 Task: Add Sprouts String Cheese to the cart.
Action: Mouse moved to (23, 103)
Screenshot: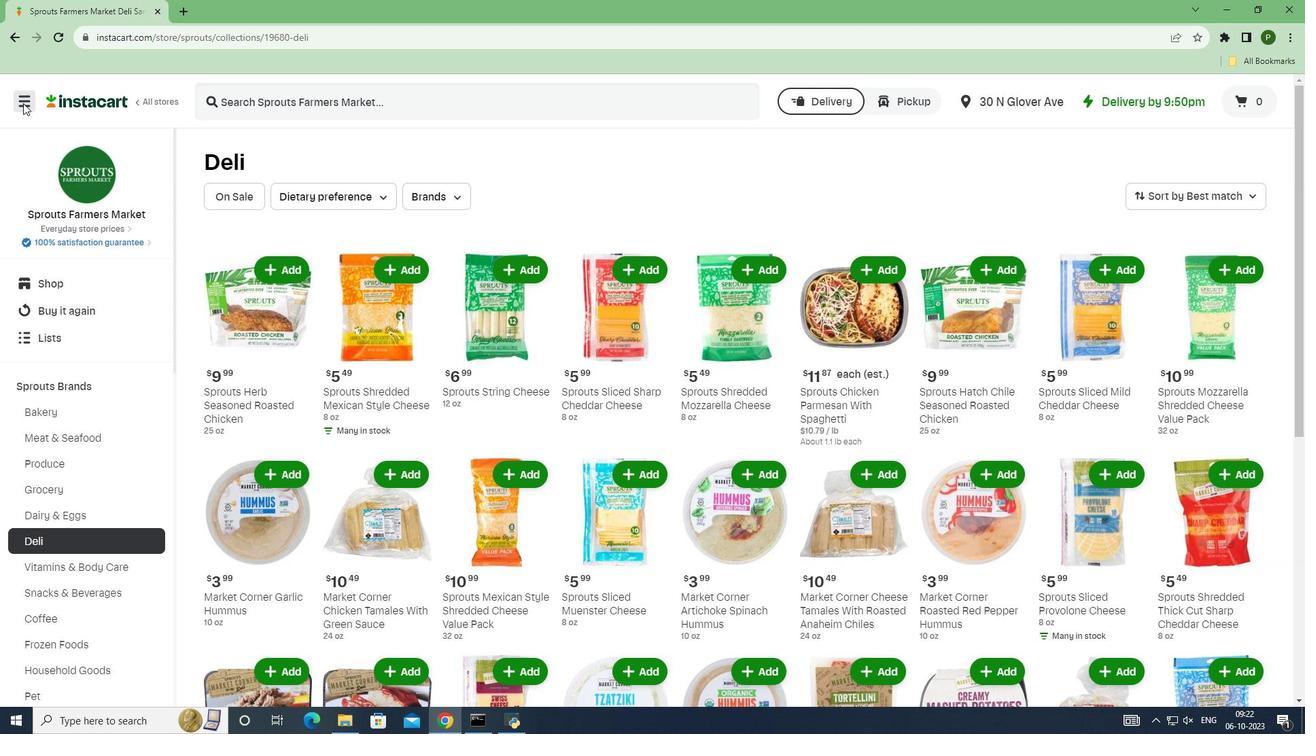 
Action: Mouse pressed left at (23, 103)
Screenshot: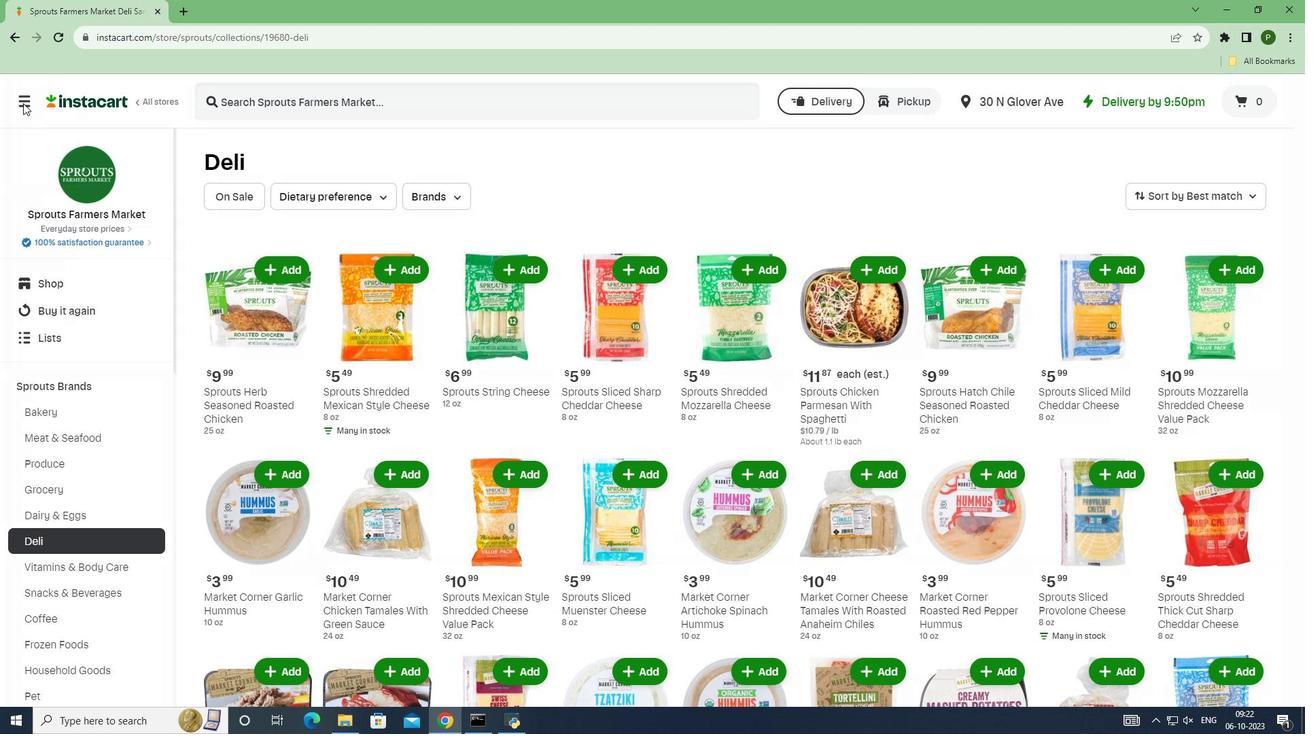 
Action: Mouse moved to (50, 368)
Screenshot: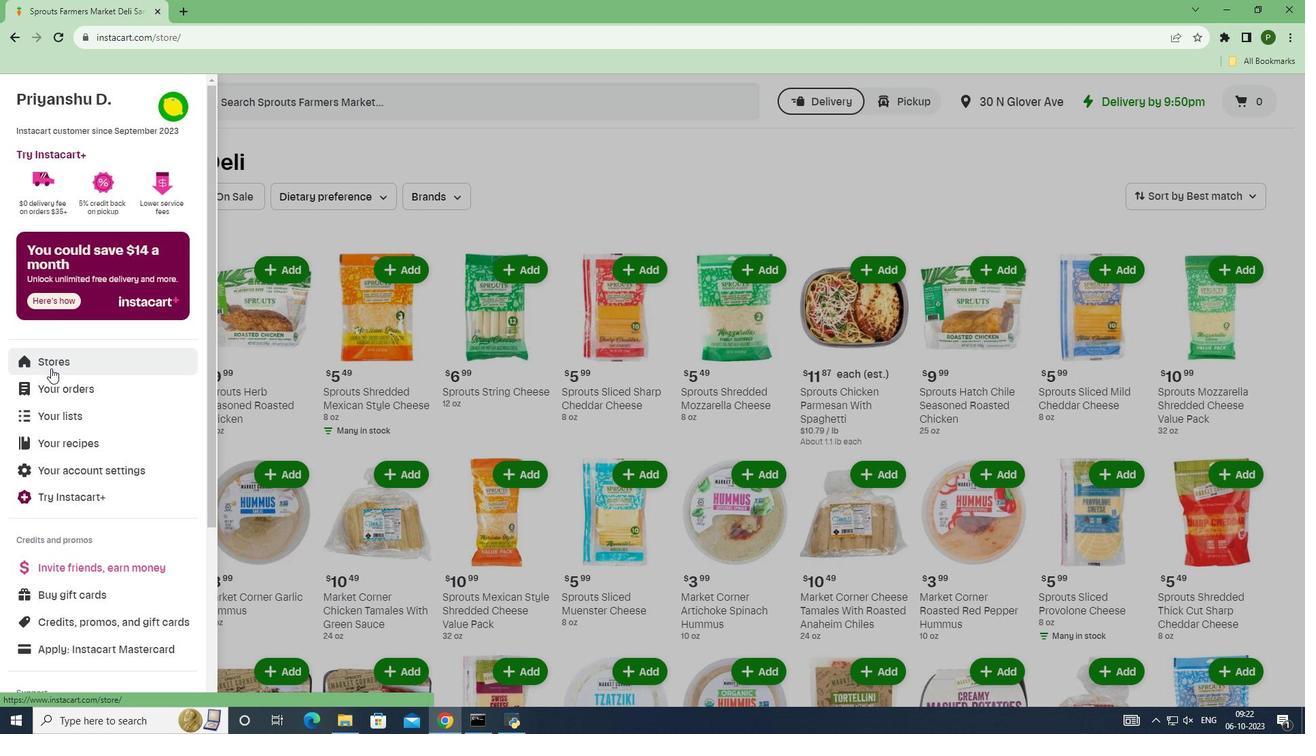
Action: Mouse pressed left at (50, 368)
Screenshot: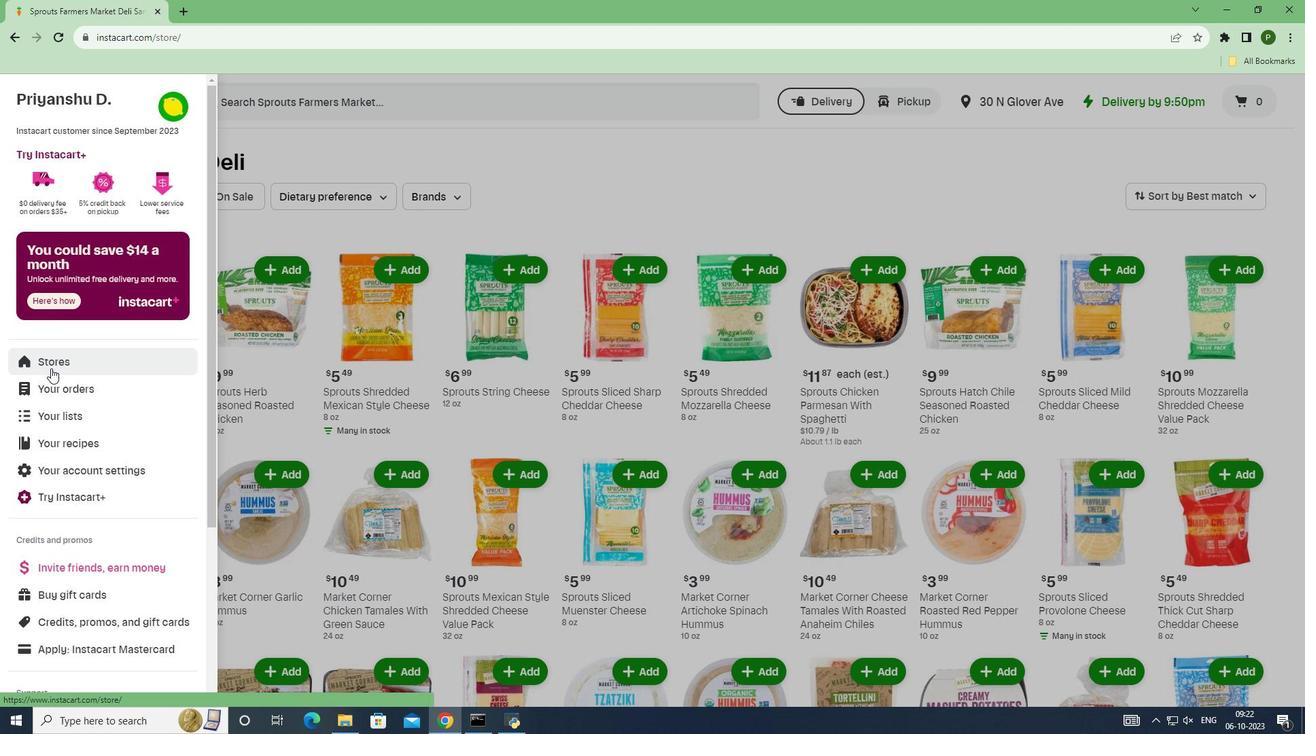 
Action: Mouse moved to (314, 160)
Screenshot: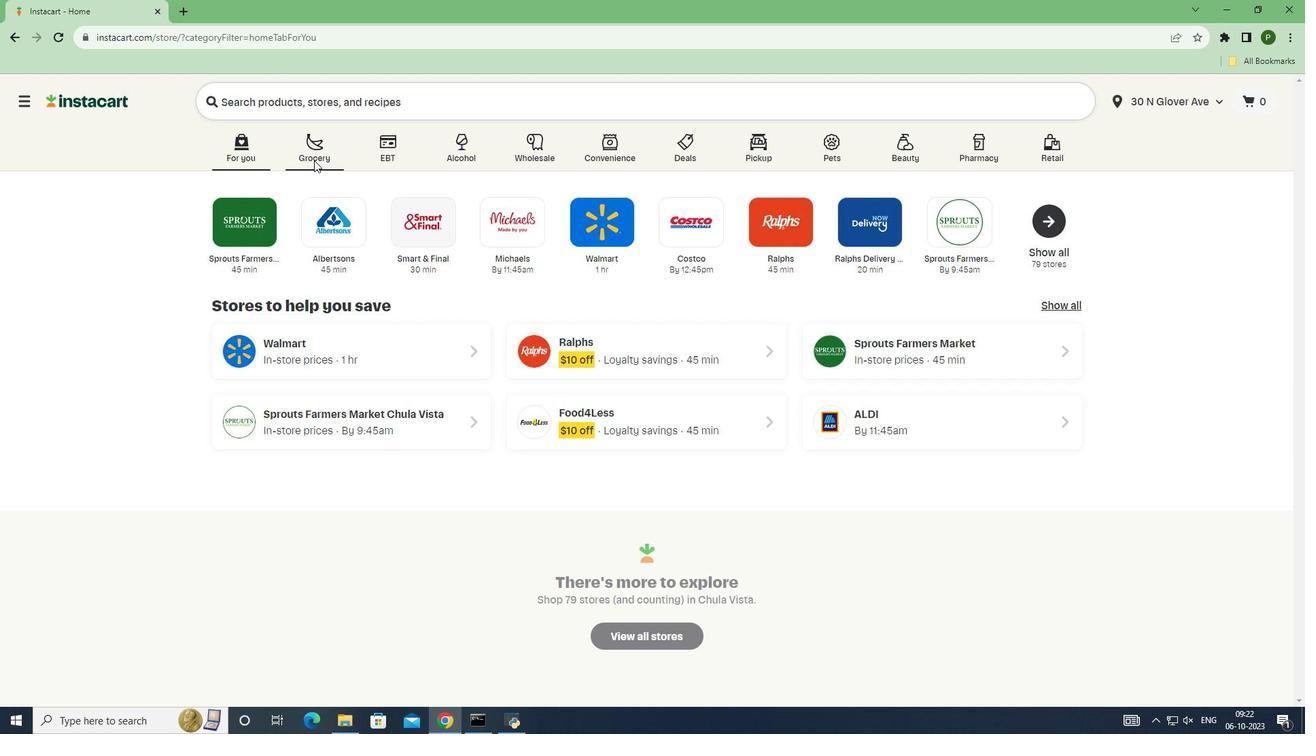 
Action: Mouse pressed left at (314, 160)
Screenshot: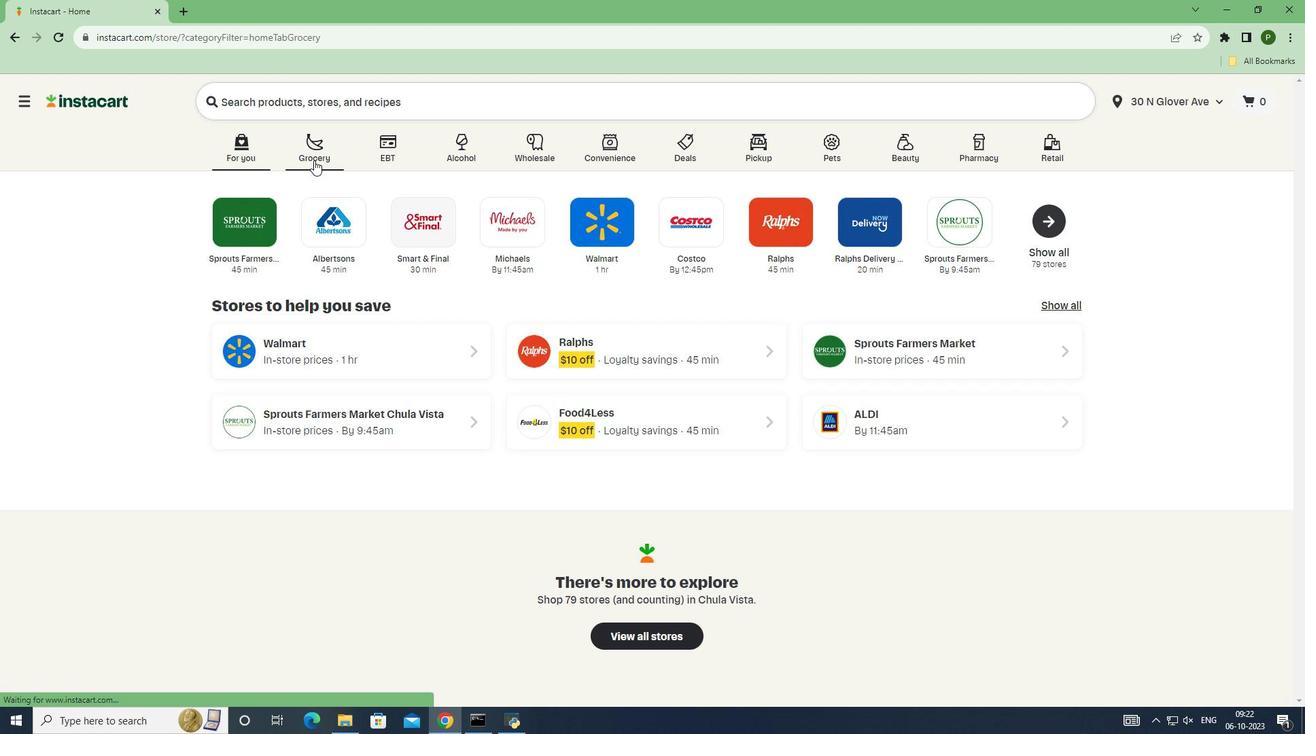 
Action: Mouse moved to (825, 323)
Screenshot: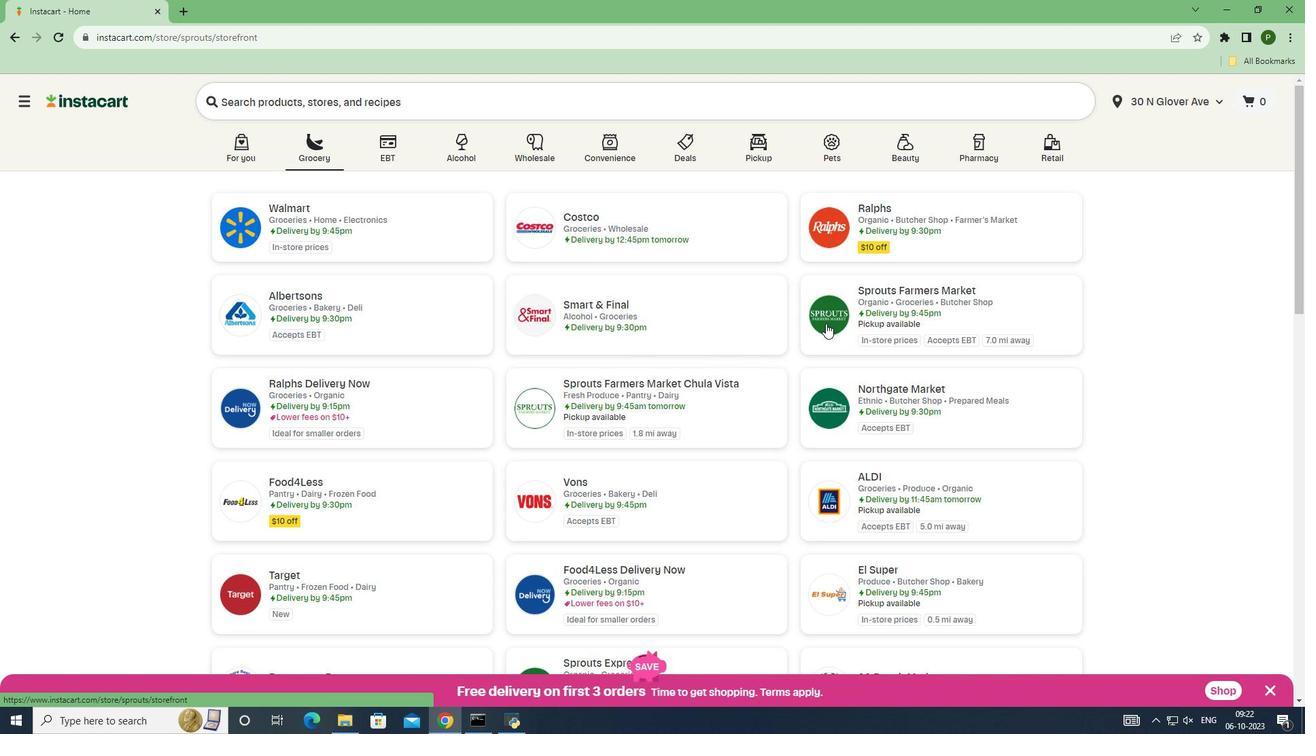 
Action: Mouse pressed left at (825, 323)
Screenshot: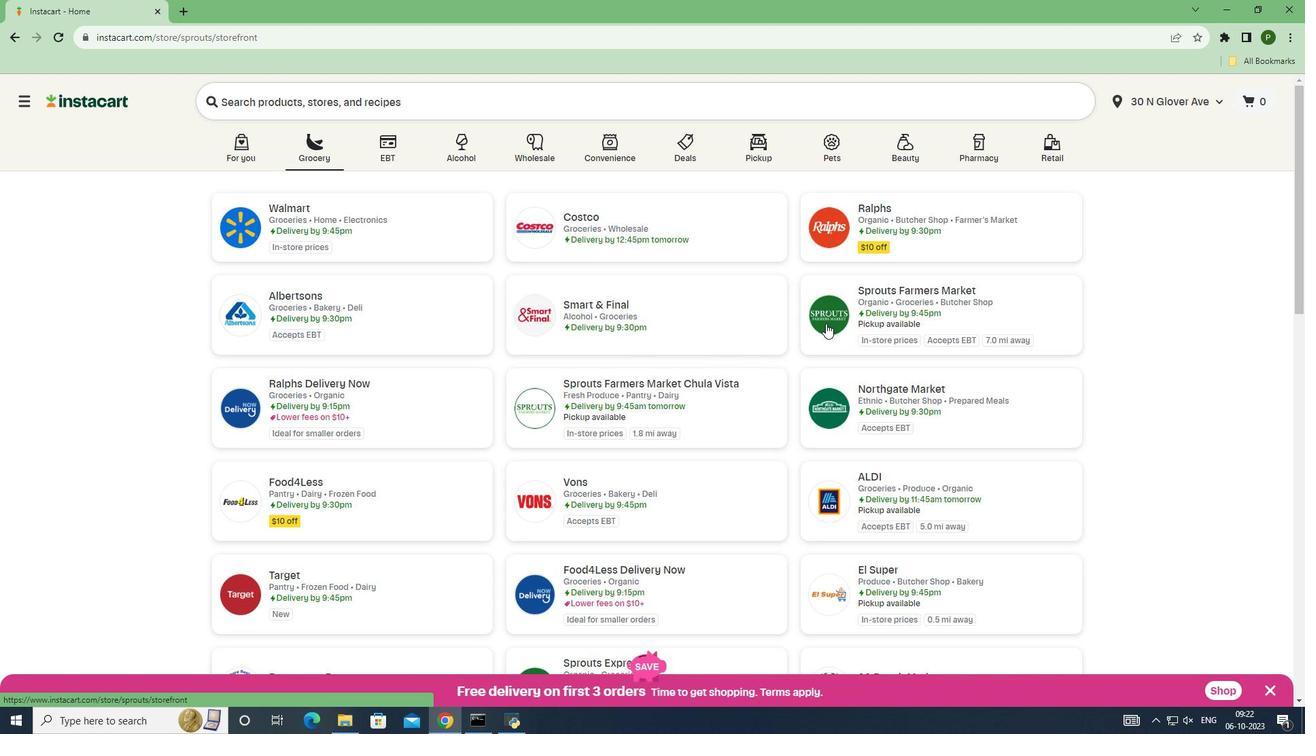 
Action: Mouse moved to (82, 389)
Screenshot: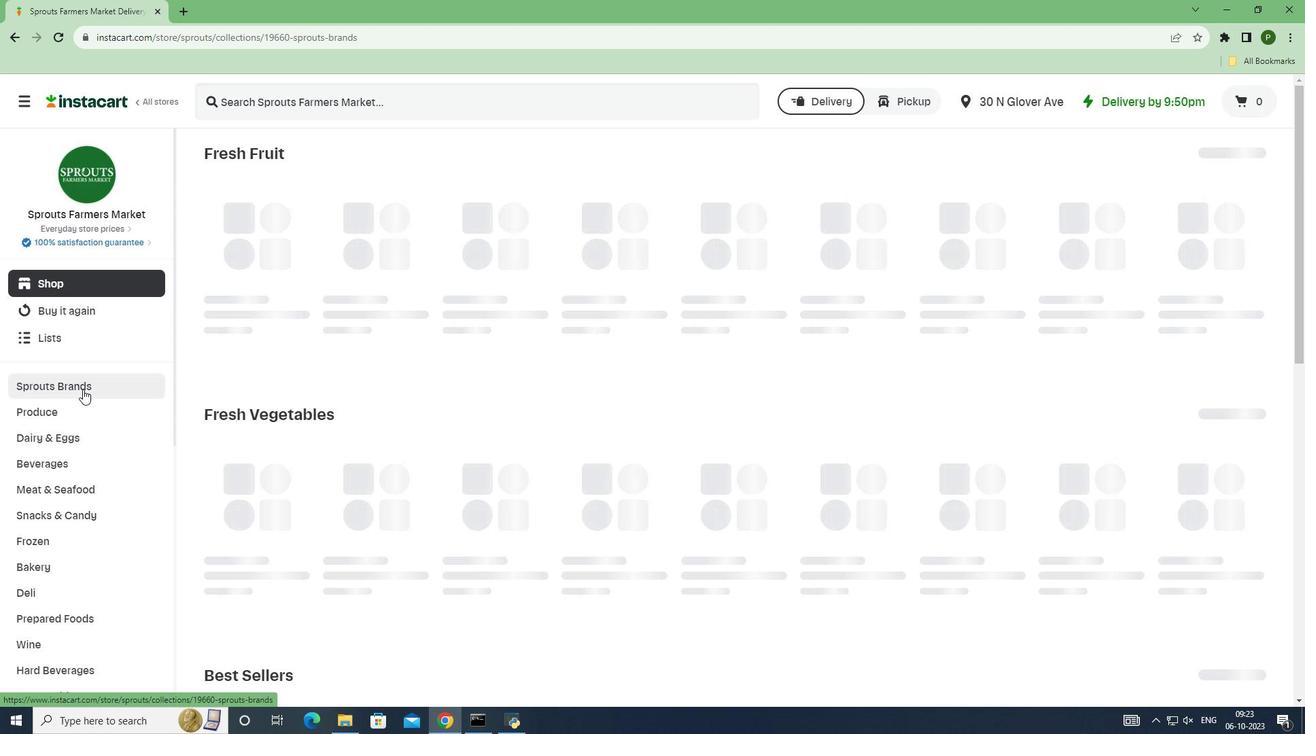 
Action: Mouse pressed left at (82, 389)
Screenshot: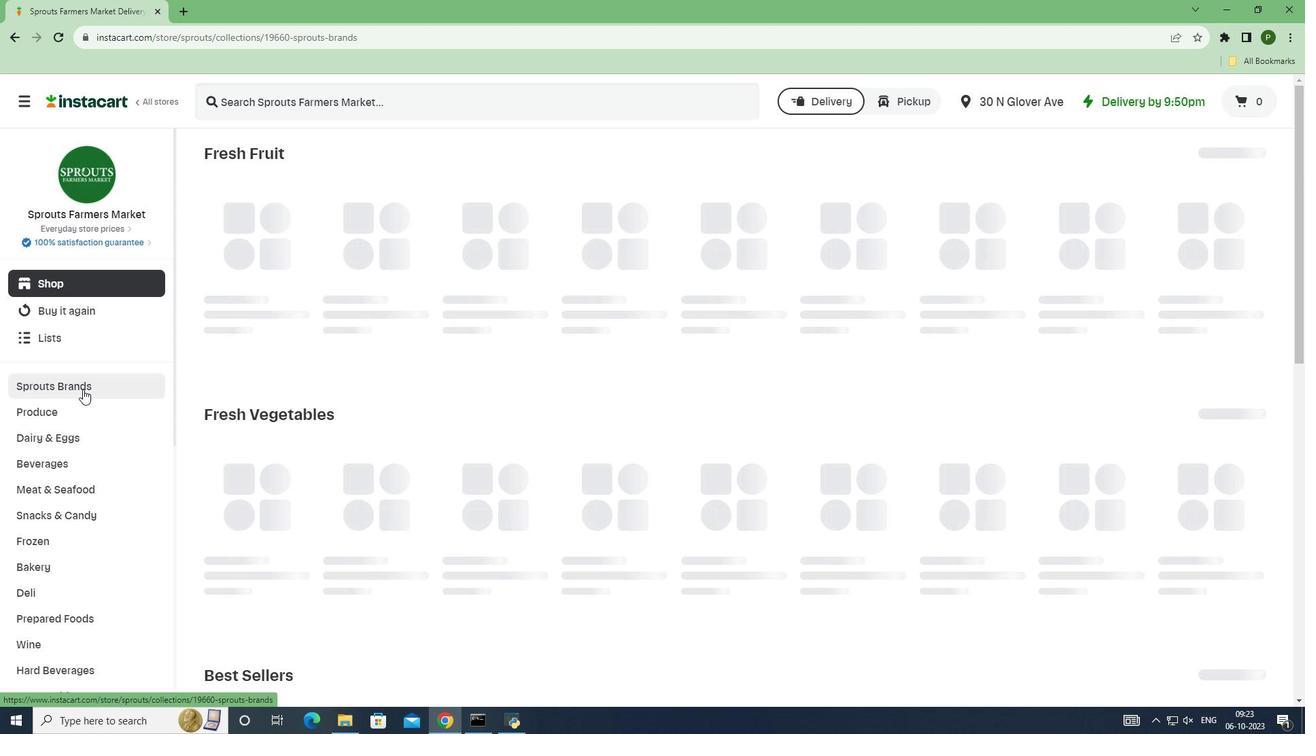 
Action: Mouse moved to (46, 544)
Screenshot: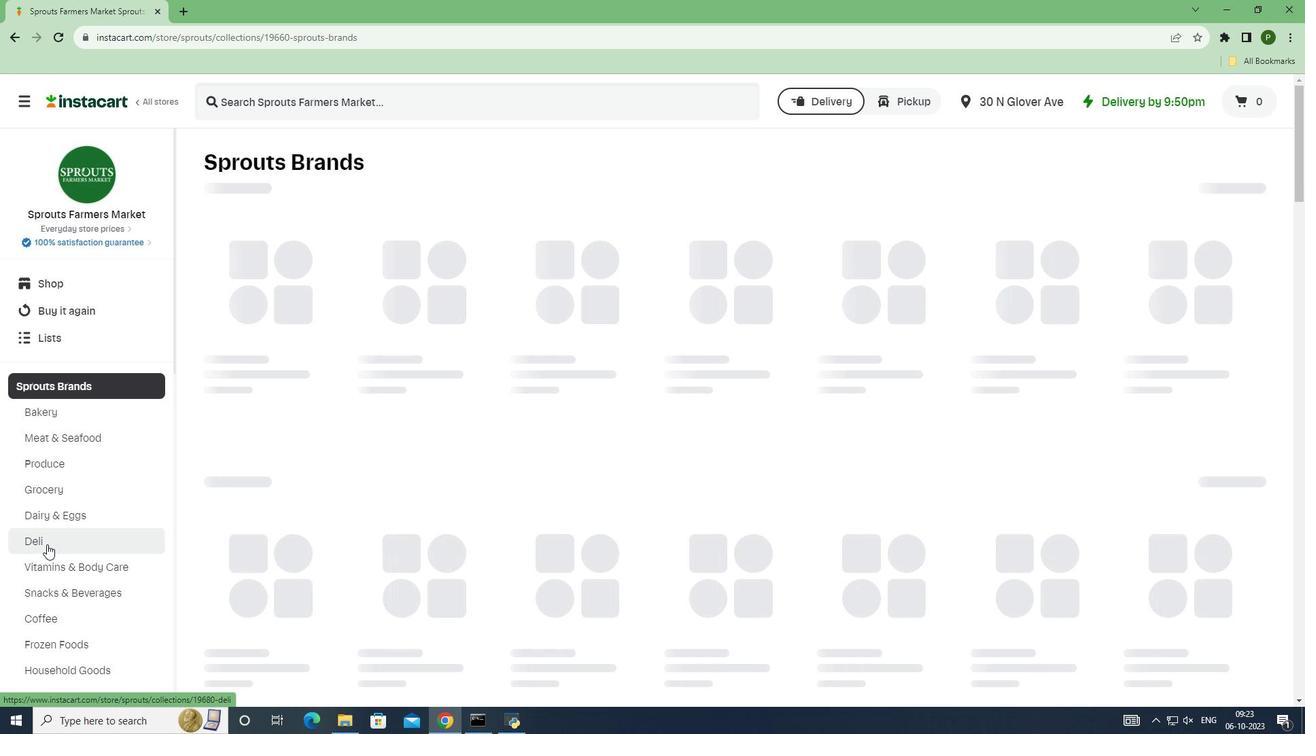 
Action: Mouse pressed left at (46, 544)
Screenshot: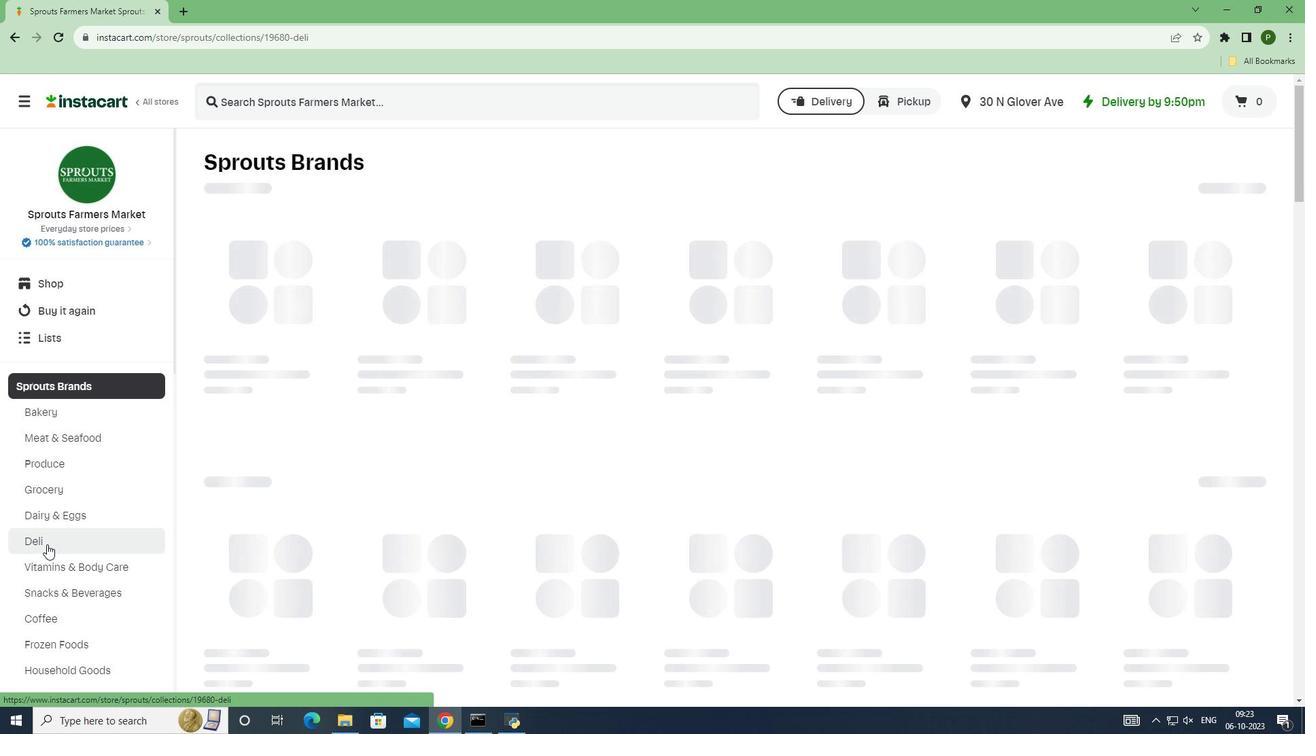 
Action: Mouse moved to (244, 107)
Screenshot: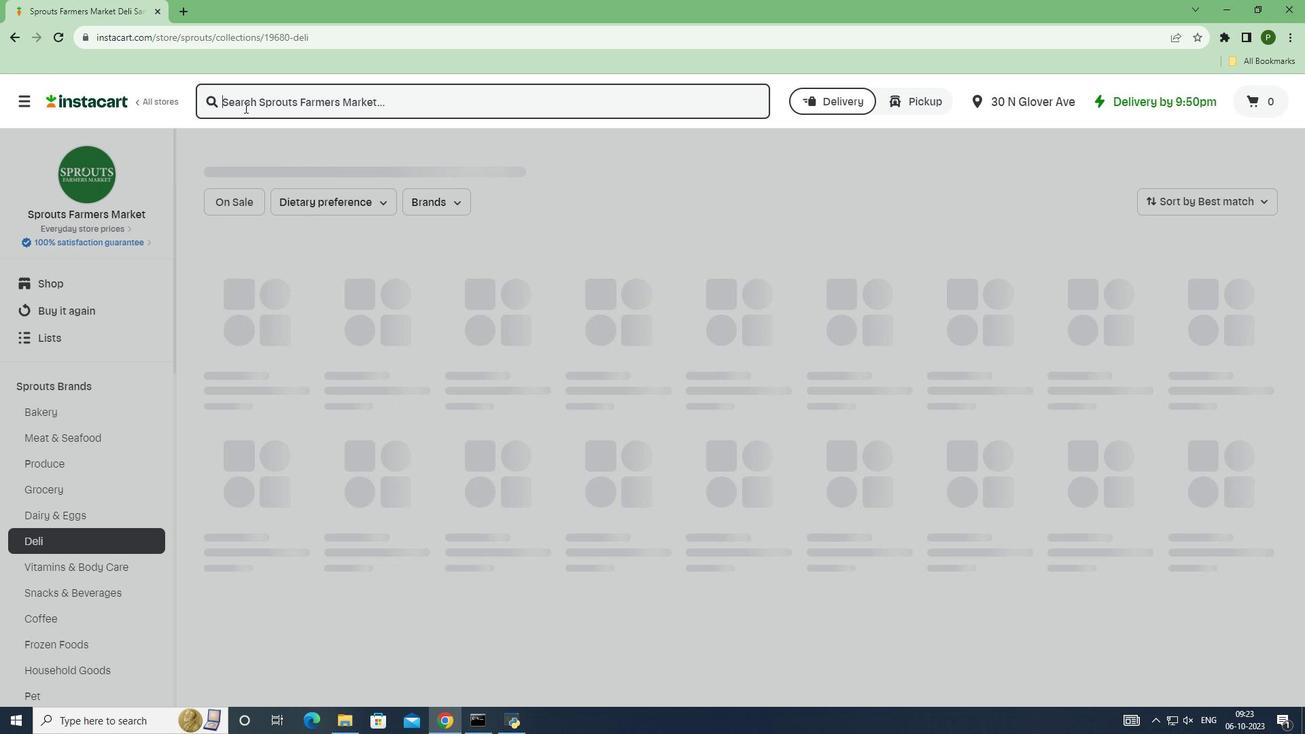 
Action: Mouse pressed left at (244, 107)
Screenshot: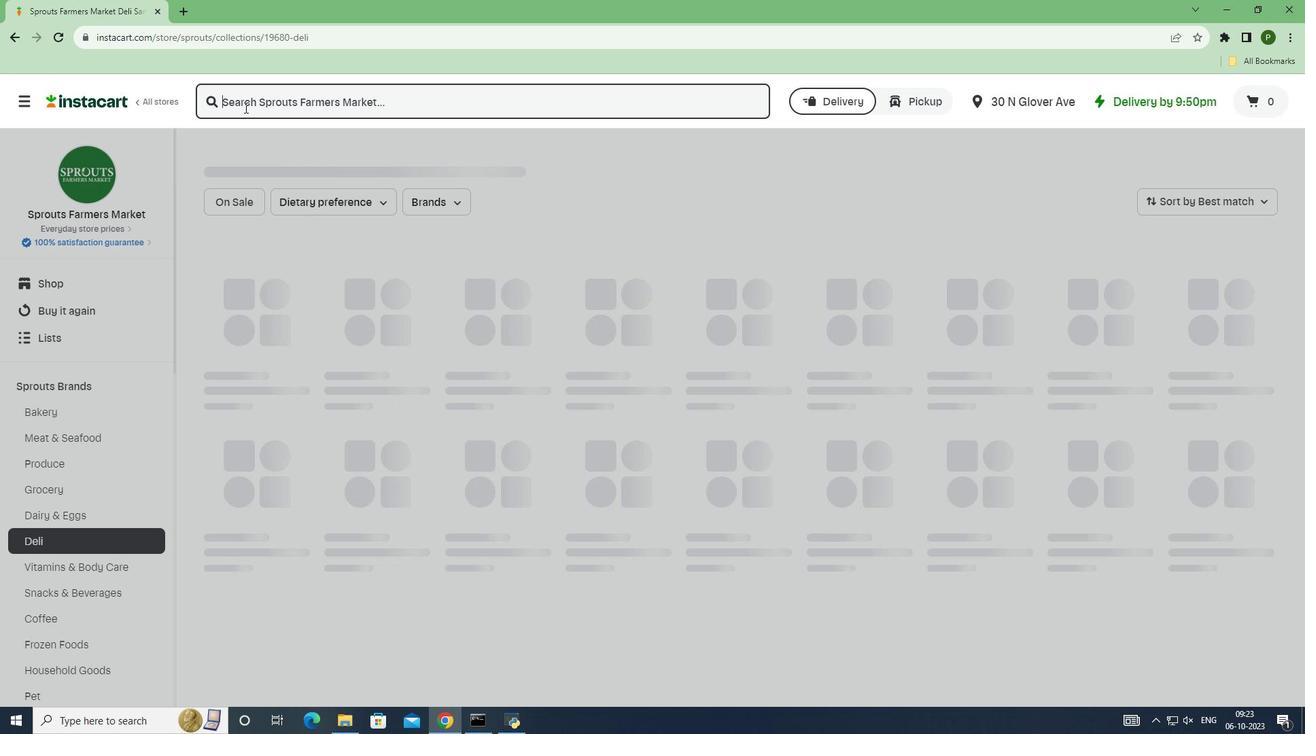 
Action: Key pressed <Key.caps_lock>S<Key.caps_lock>prouts<Key.space>string<Key.space>cheese<Key.enter>
Screenshot: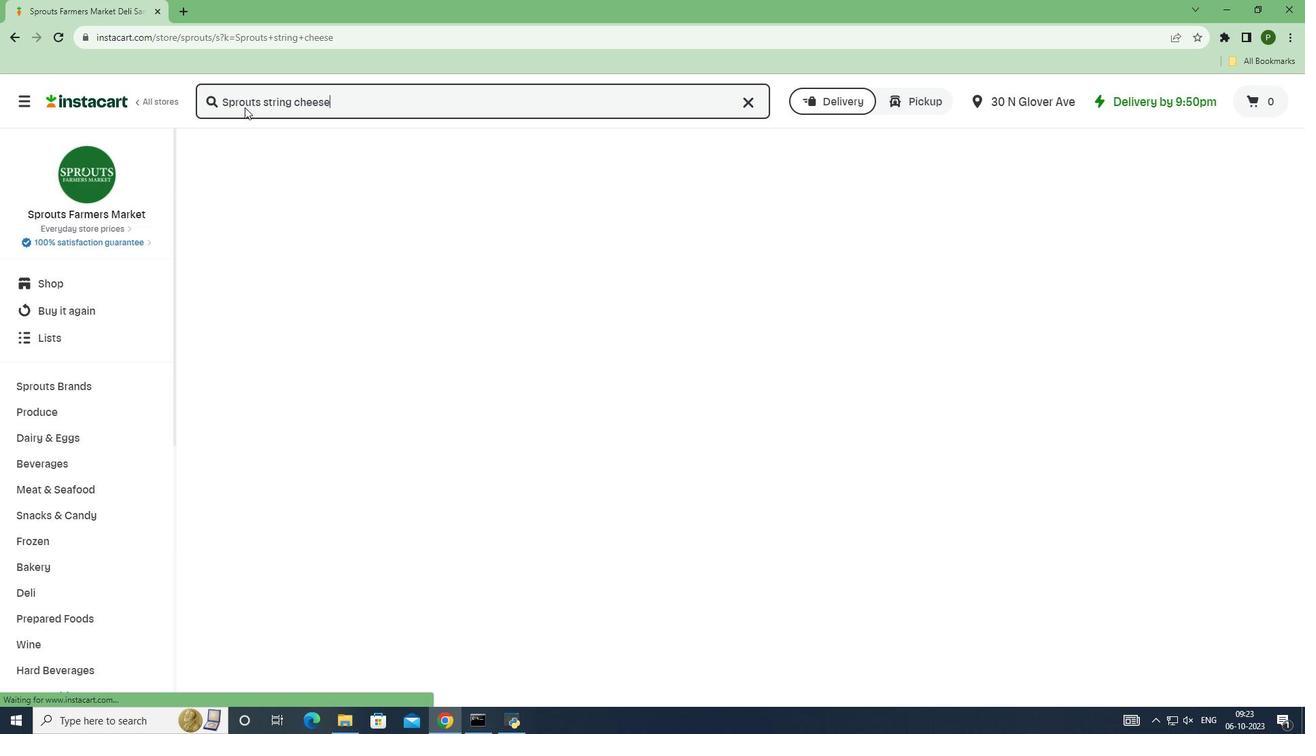 
Action: Mouse moved to (381, 235)
Screenshot: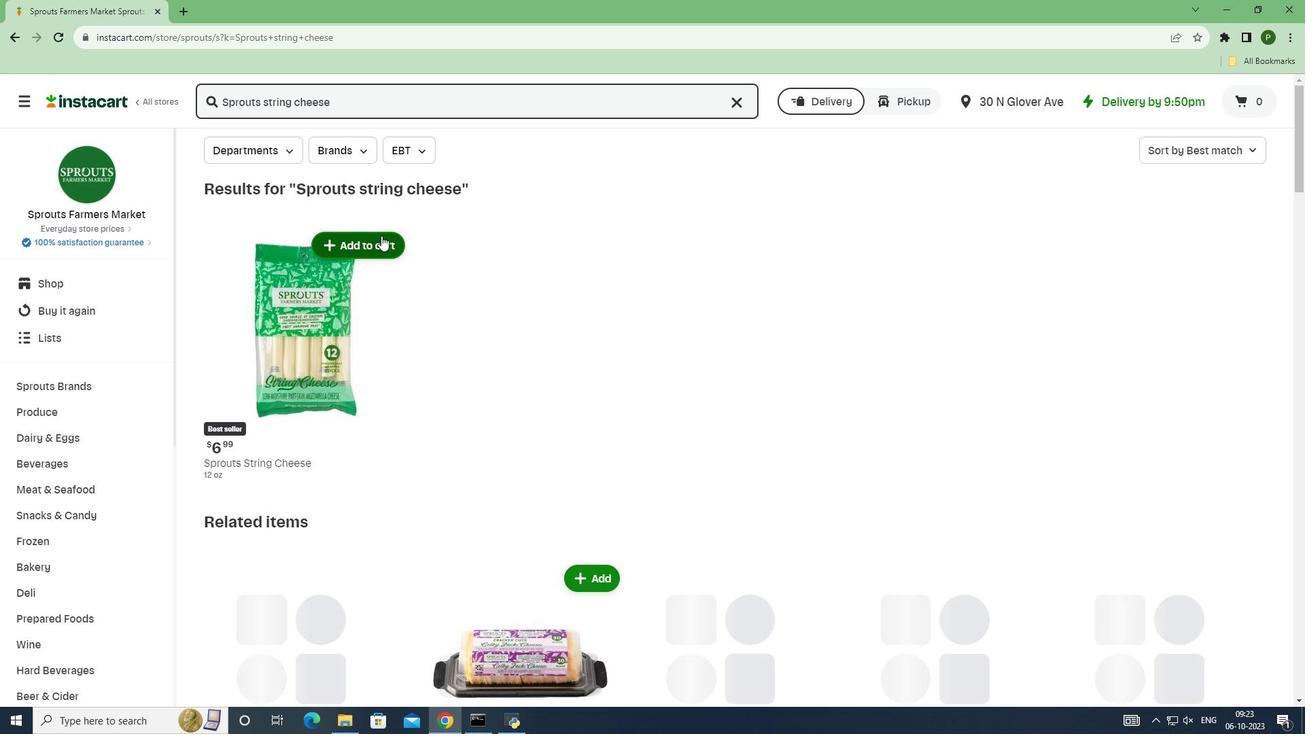 
Action: Mouse pressed left at (381, 235)
Screenshot: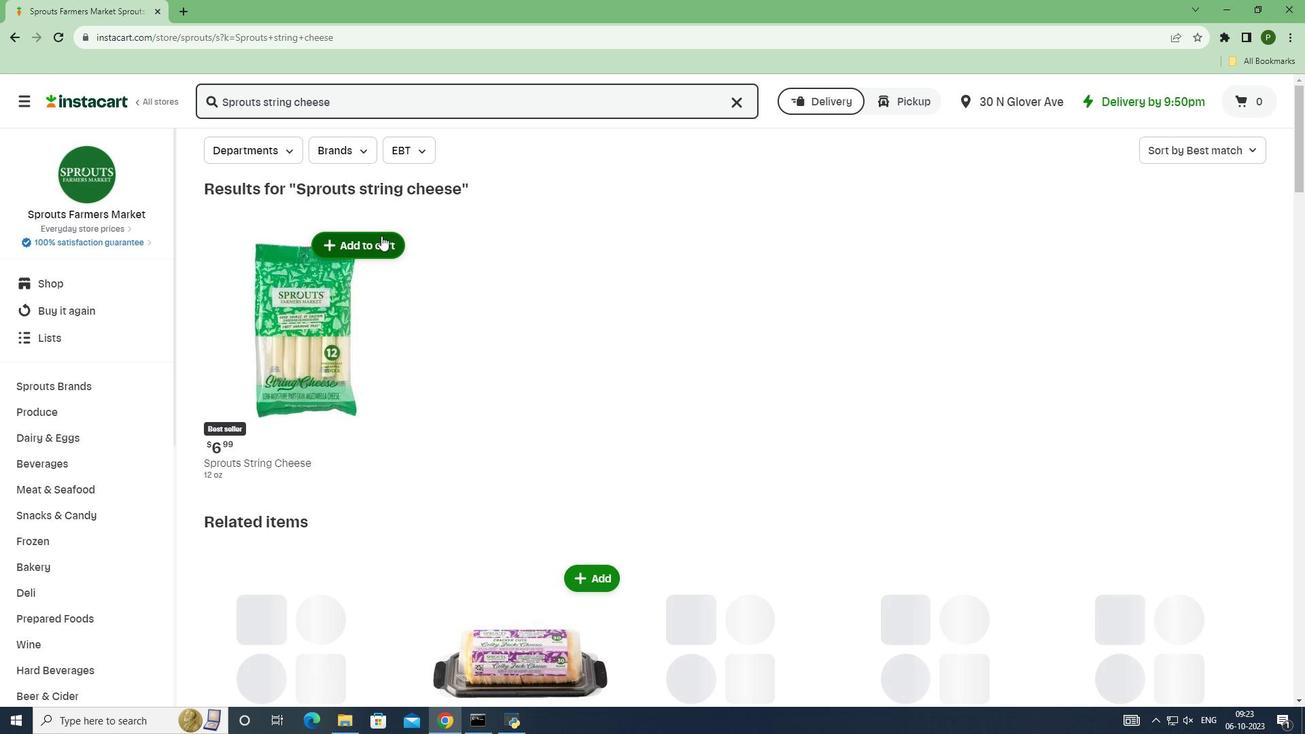 
Action: Mouse moved to (381, 235)
Screenshot: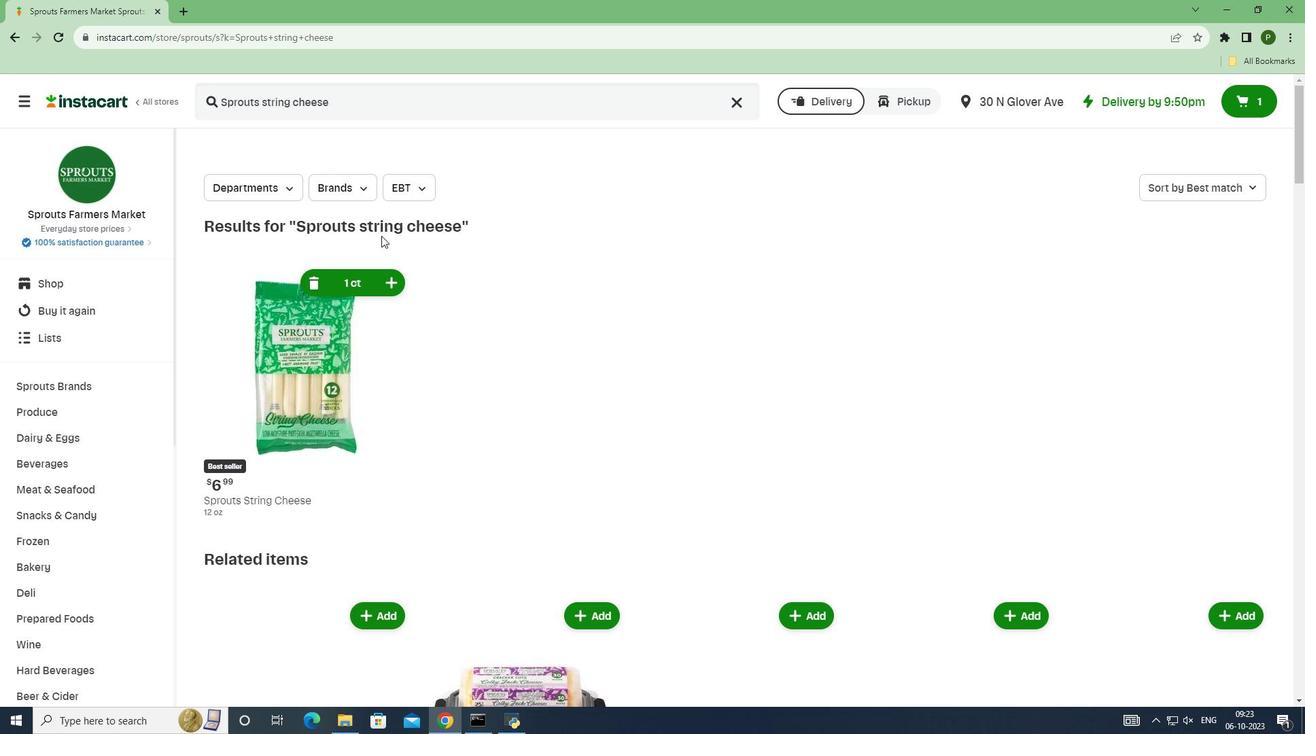 
